 Task: For heading Arial with bold.  font size for heading22,  'Change the font style of data to'Arial Narrow.  and font size to 14,  Change the alignment of both headline & data to Align middle.  In the sheet  Budget Templatebook
Action: Mouse moved to (69, 125)
Screenshot: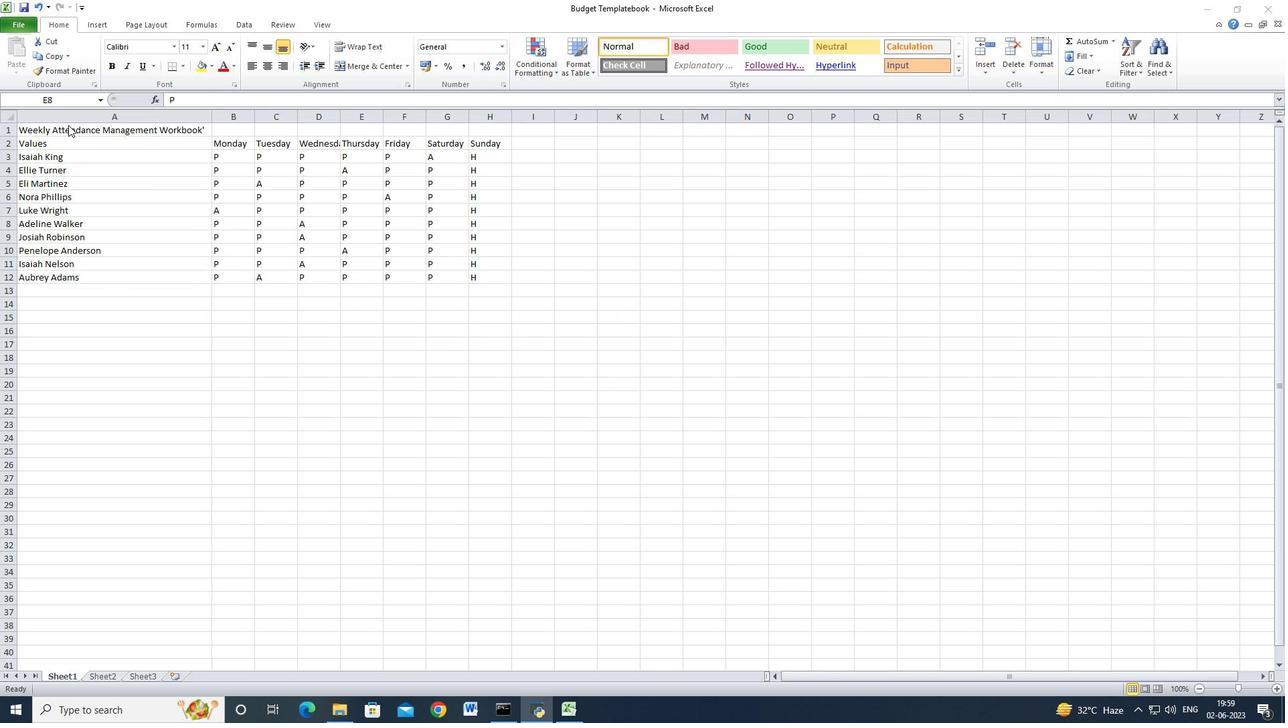 
Action: Mouse pressed left at (69, 125)
Screenshot: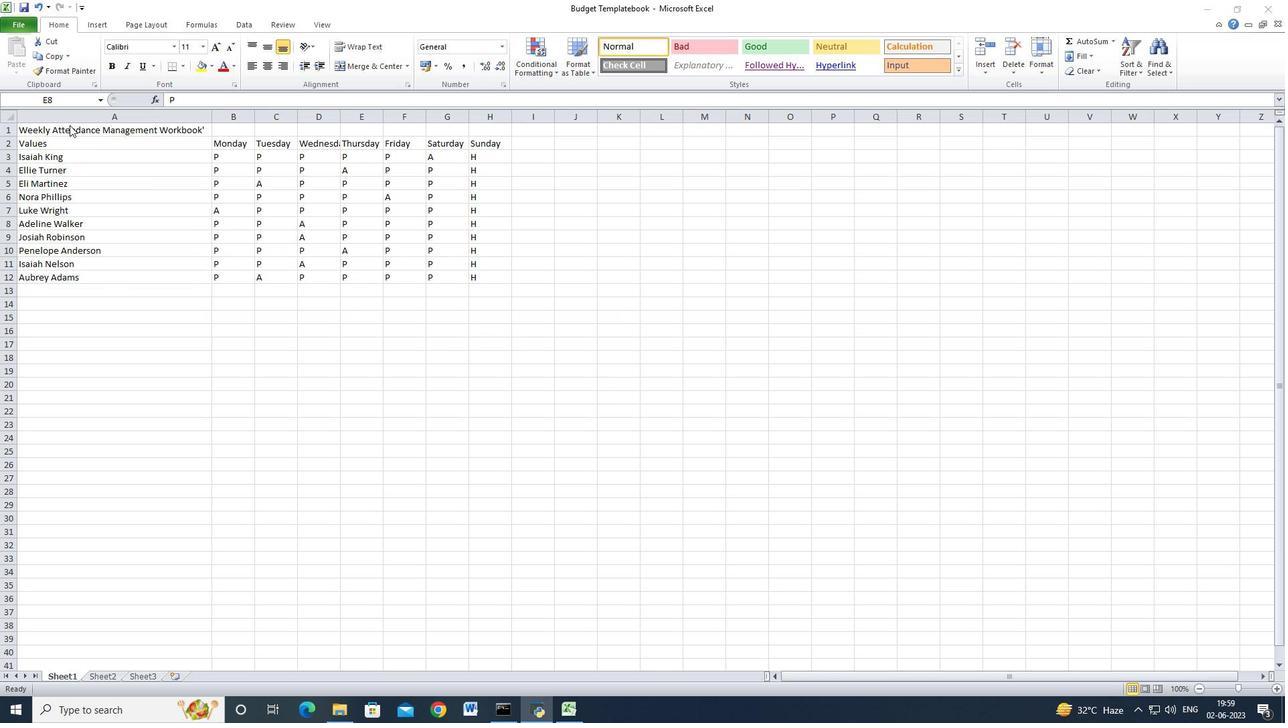 
Action: Mouse moved to (74, 130)
Screenshot: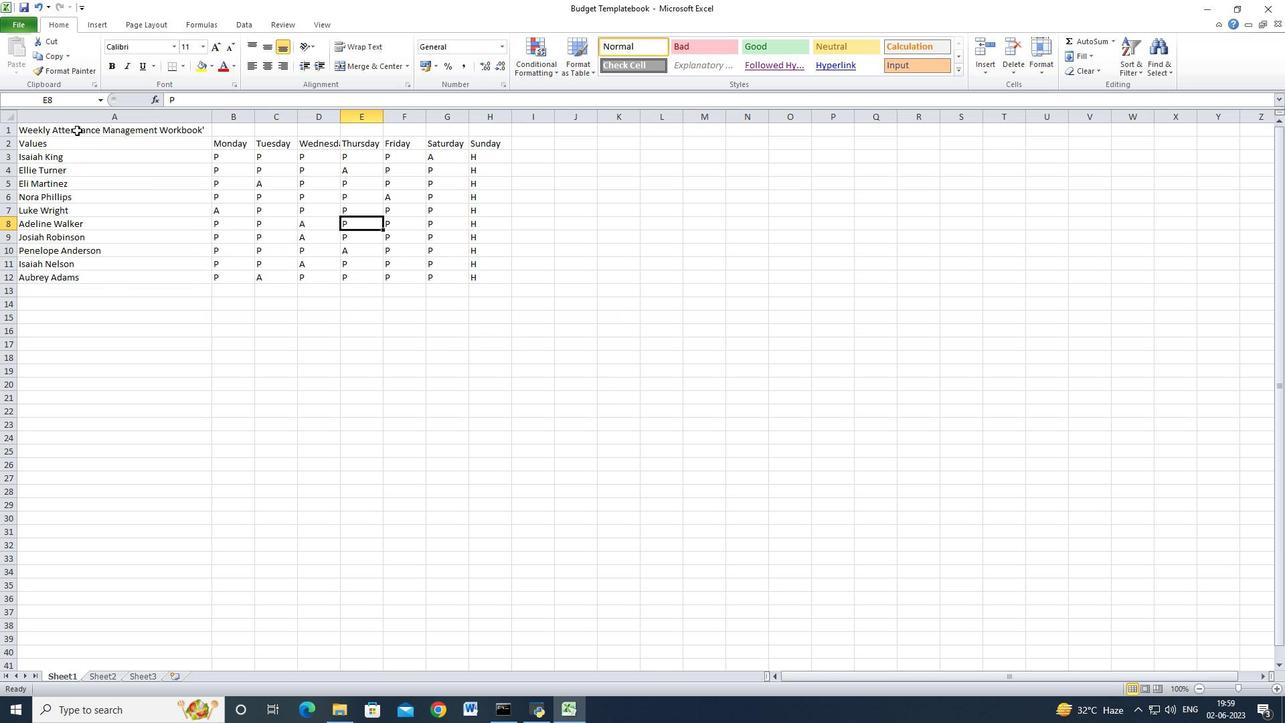 
Action: Mouse pressed left at (74, 130)
Screenshot: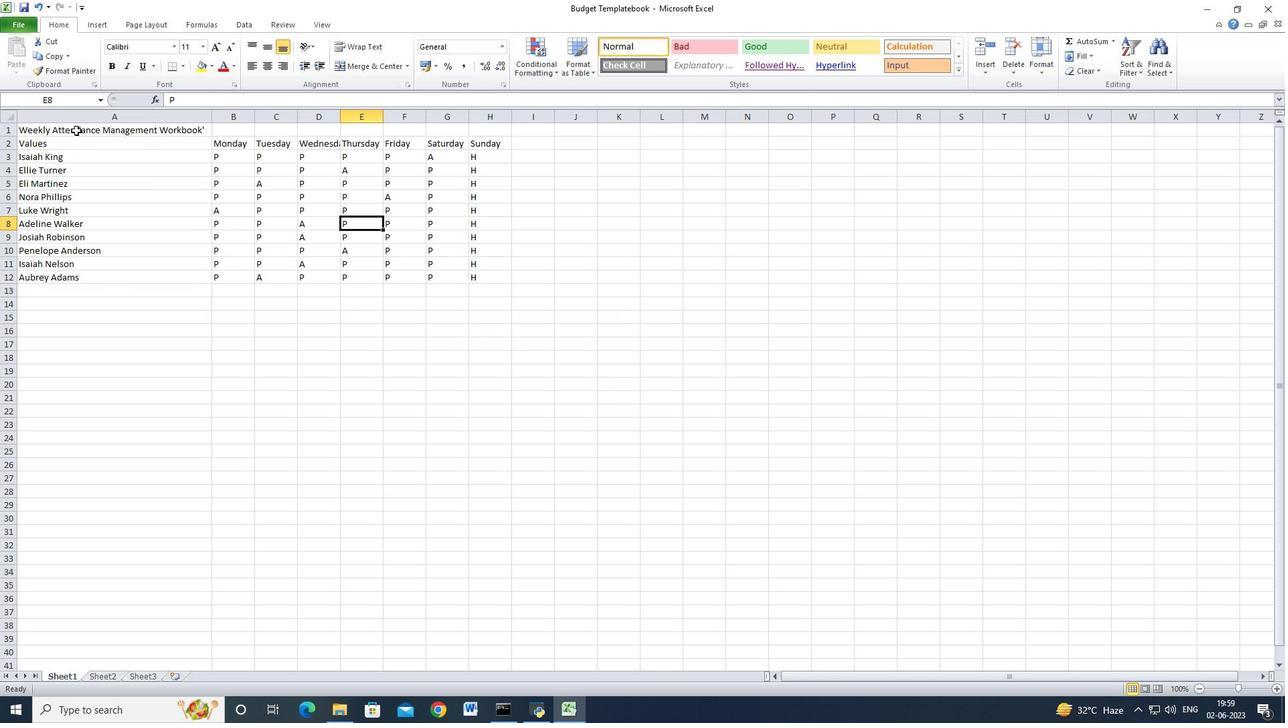 
Action: Mouse moved to (341, 66)
Screenshot: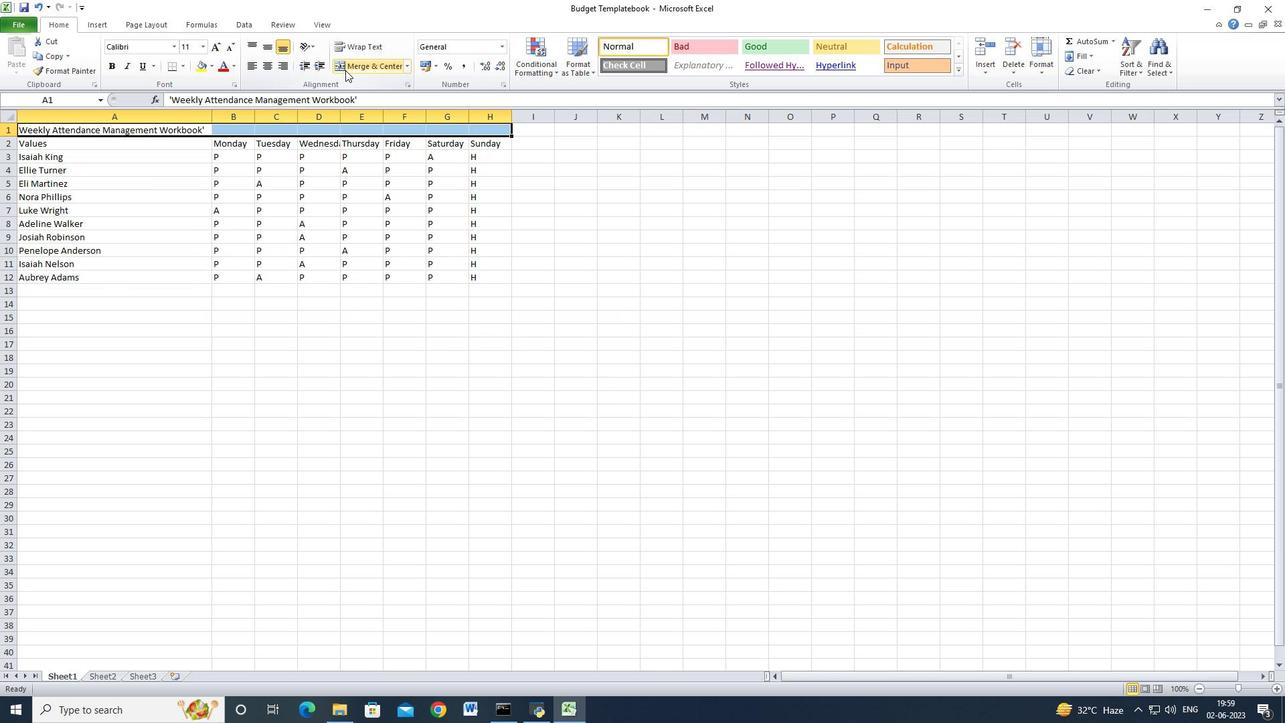 
Action: Mouse pressed left at (341, 66)
Screenshot: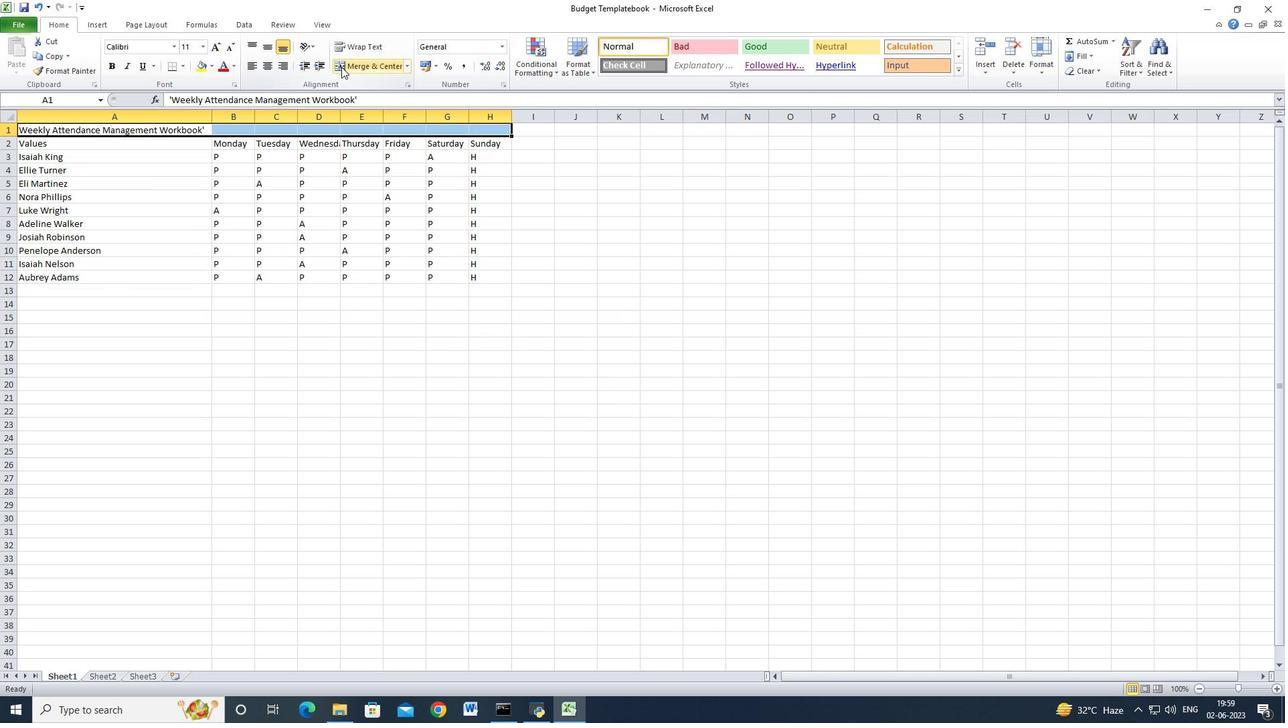 
Action: Mouse moved to (172, 43)
Screenshot: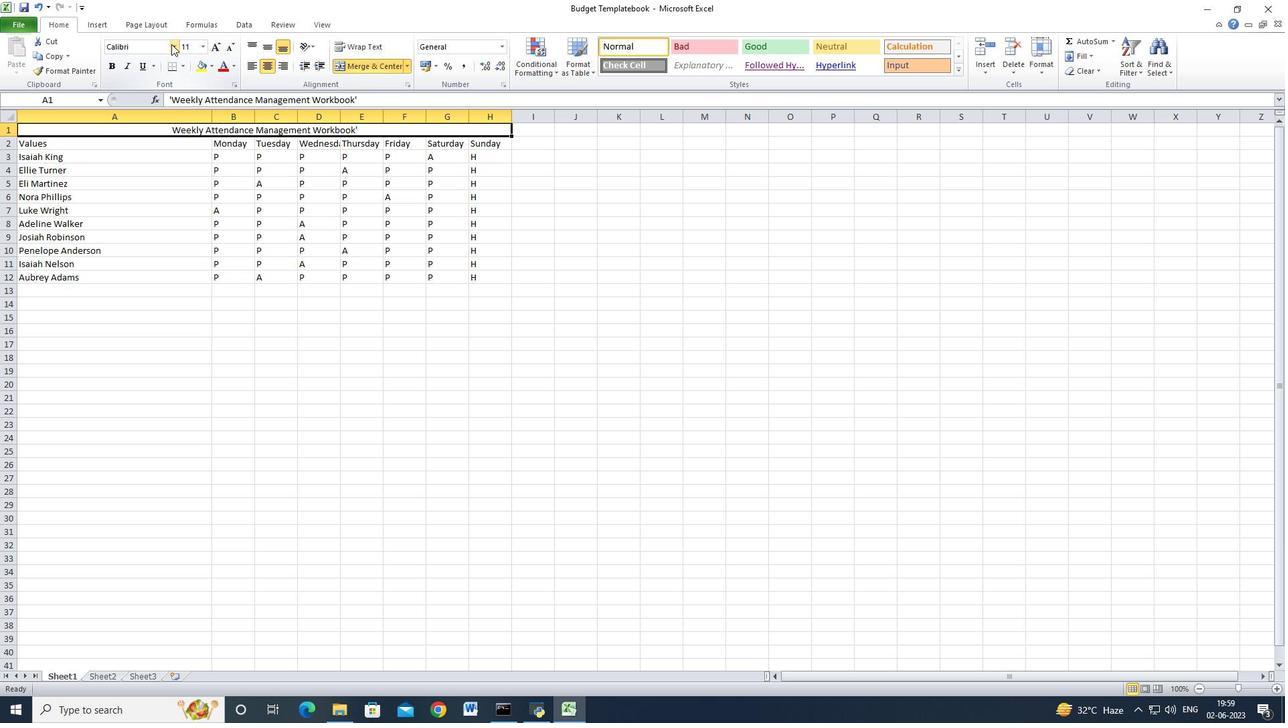 
Action: Mouse pressed left at (172, 43)
Screenshot: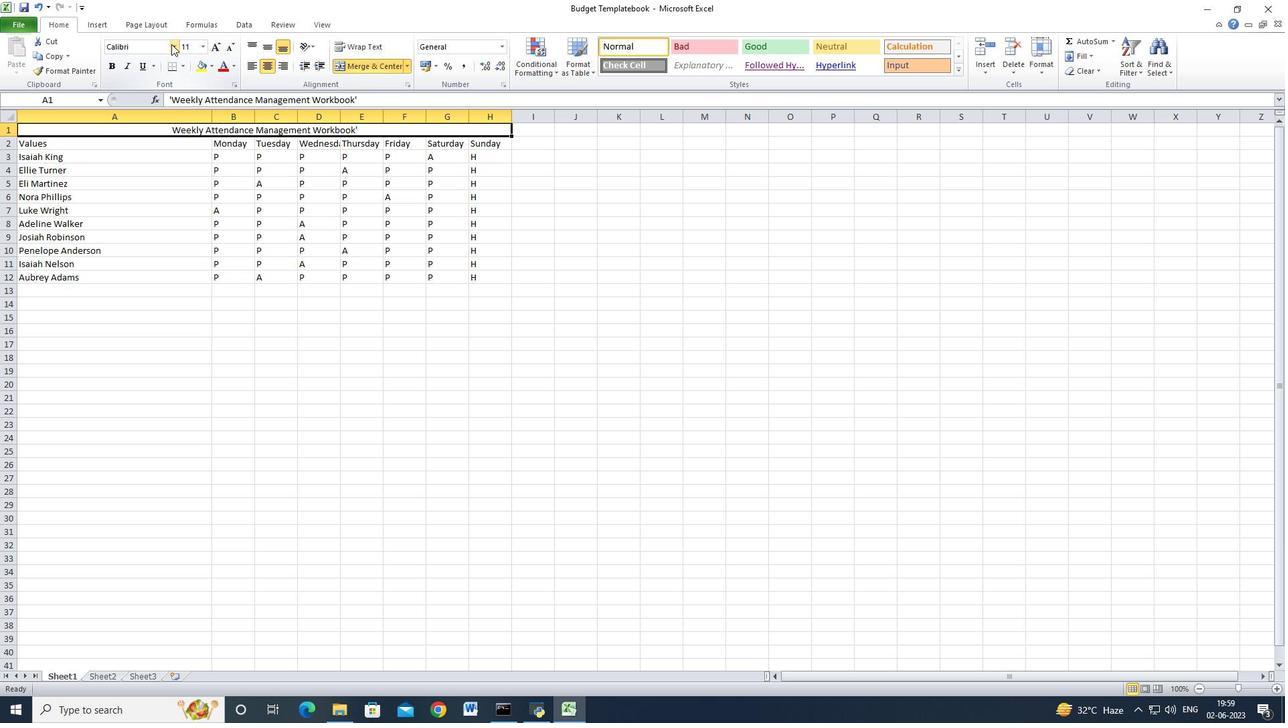 
Action: Mouse moved to (146, 154)
Screenshot: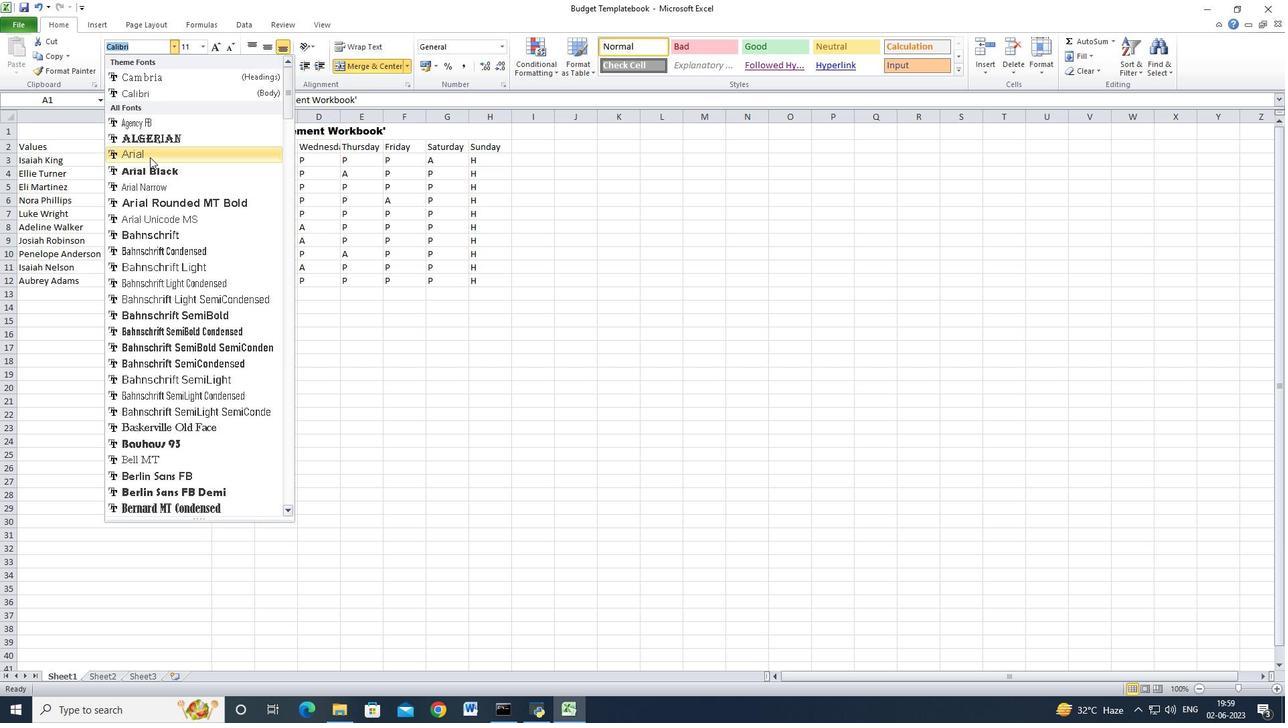 
Action: Mouse pressed left at (146, 154)
Screenshot: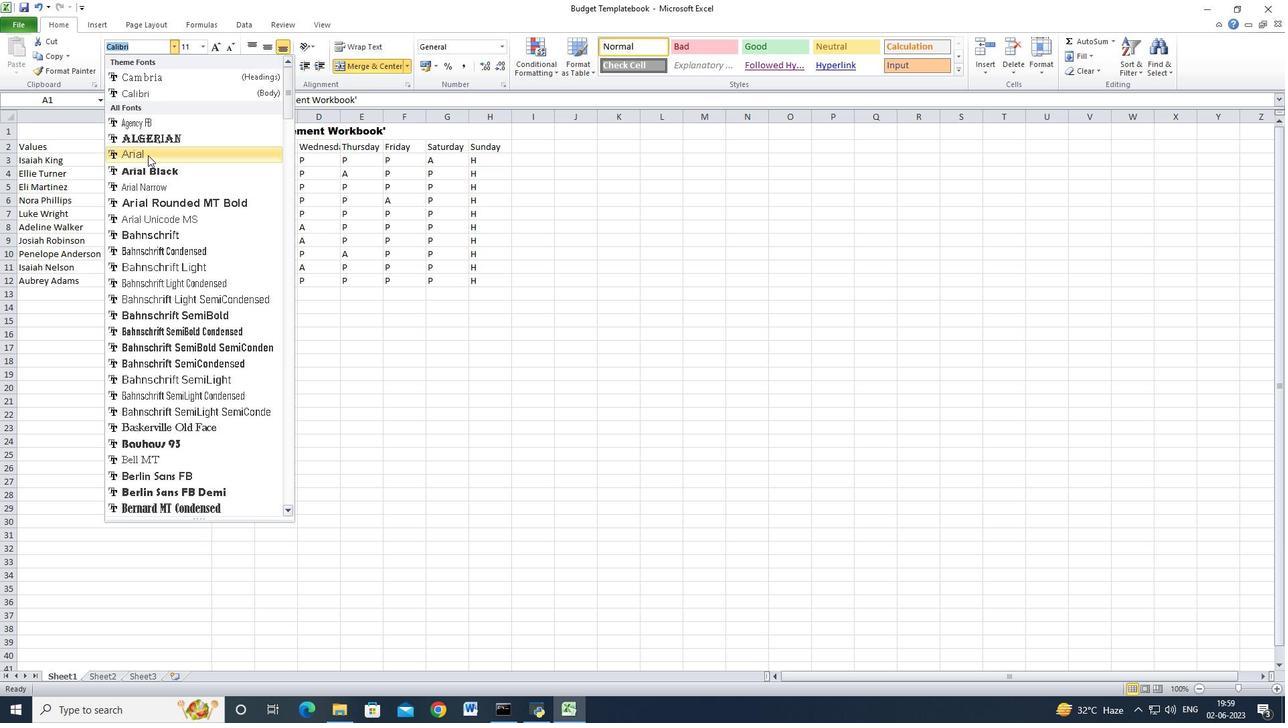 
Action: Mouse moved to (111, 61)
Screenshot: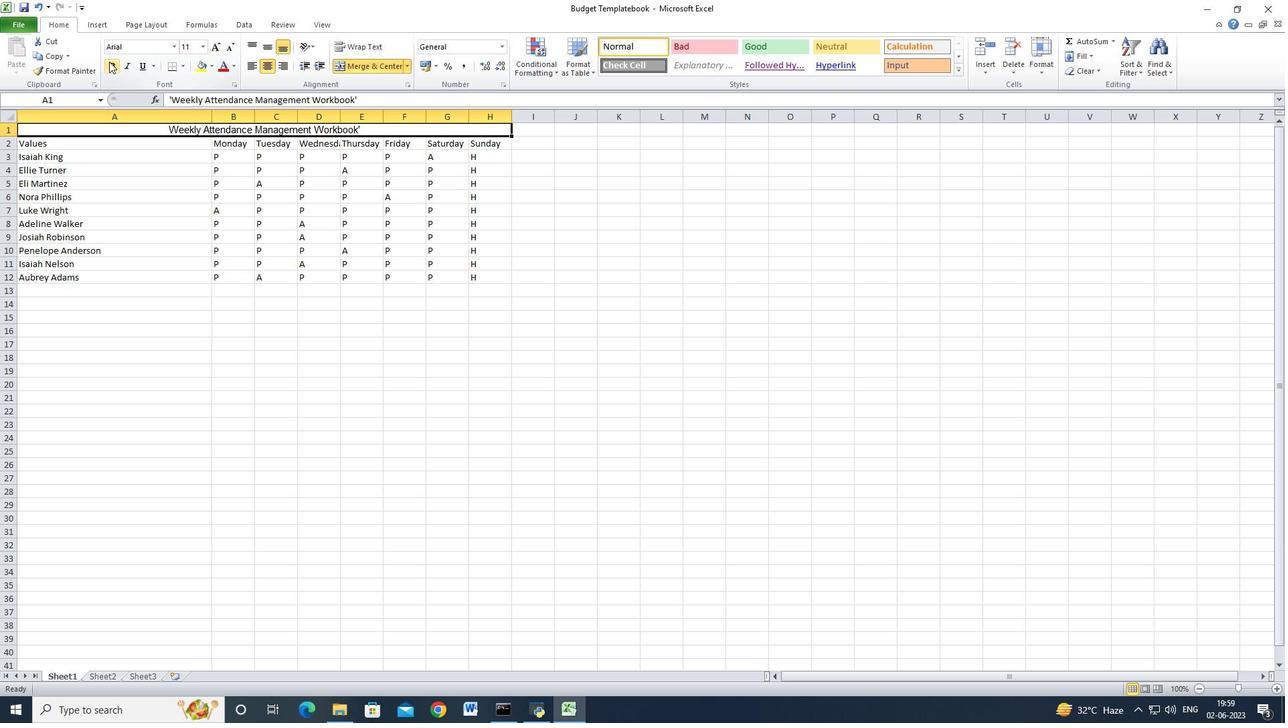 
Action: Mouse pressed left at (111, 61)
Screenshot: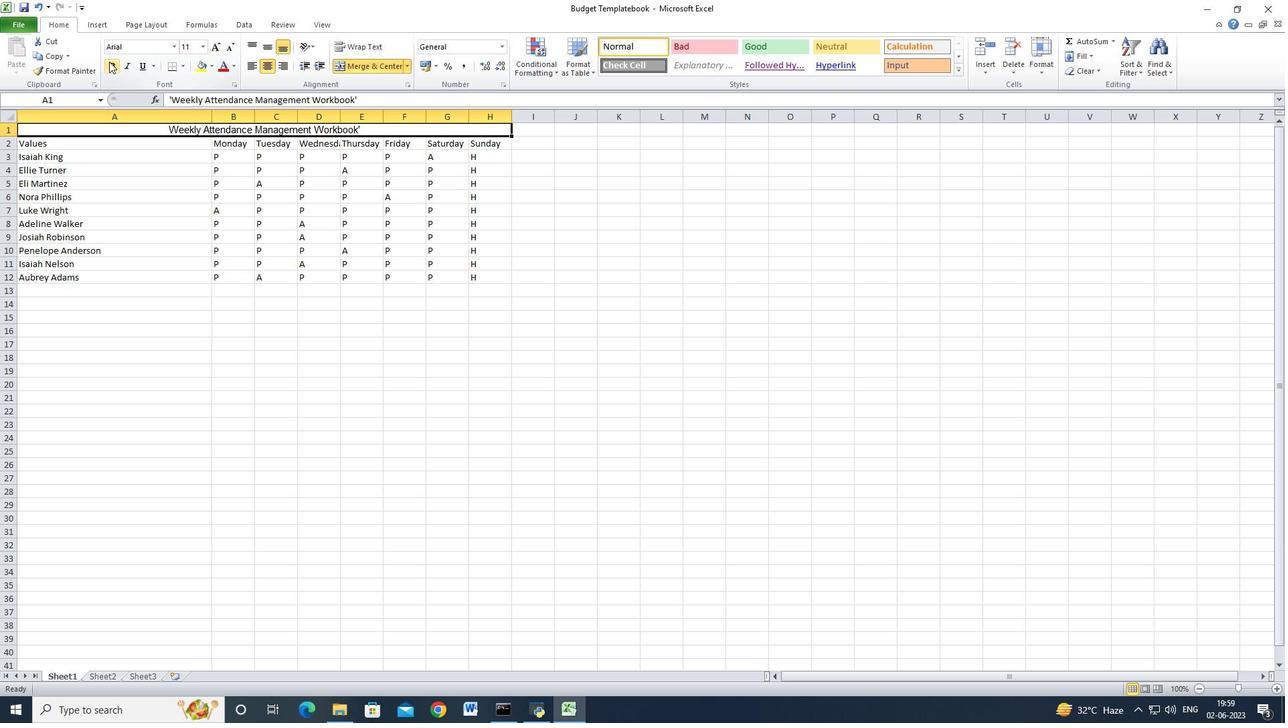 
Action: Mouse moved to (200, 46)
Screenshot: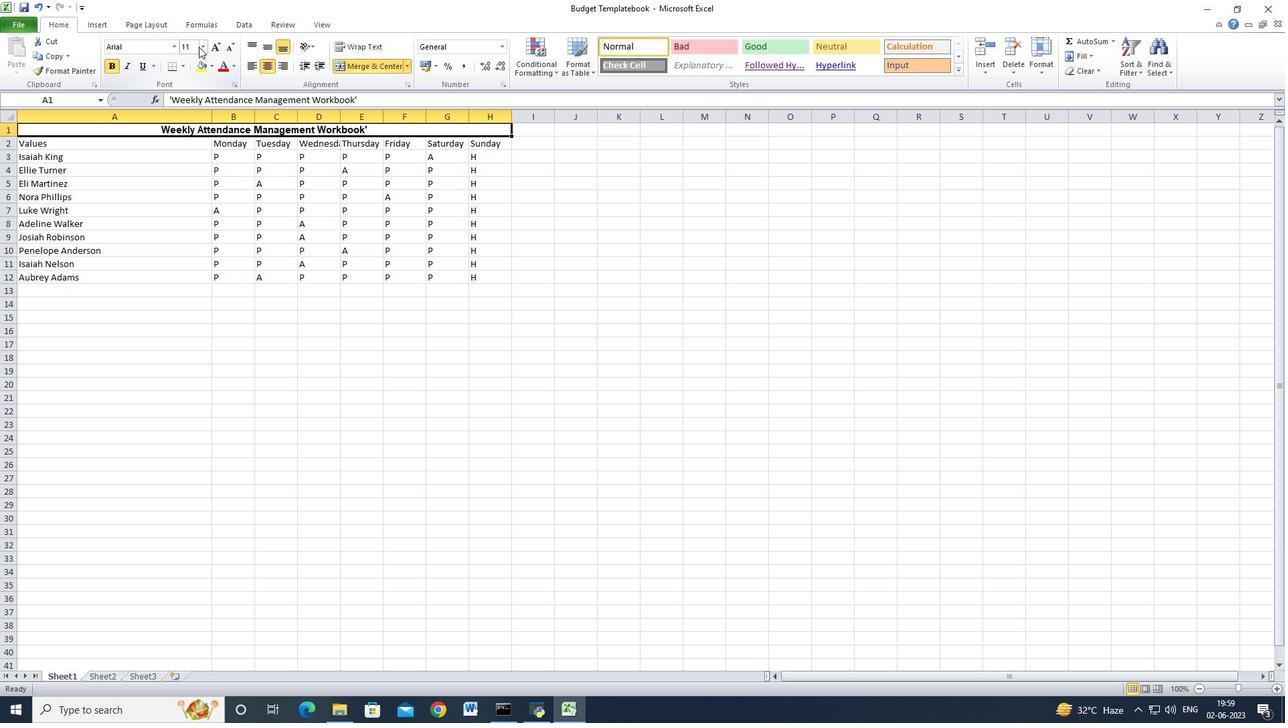 
Action: Mouse pressed left at (200, 46)
Screenshot: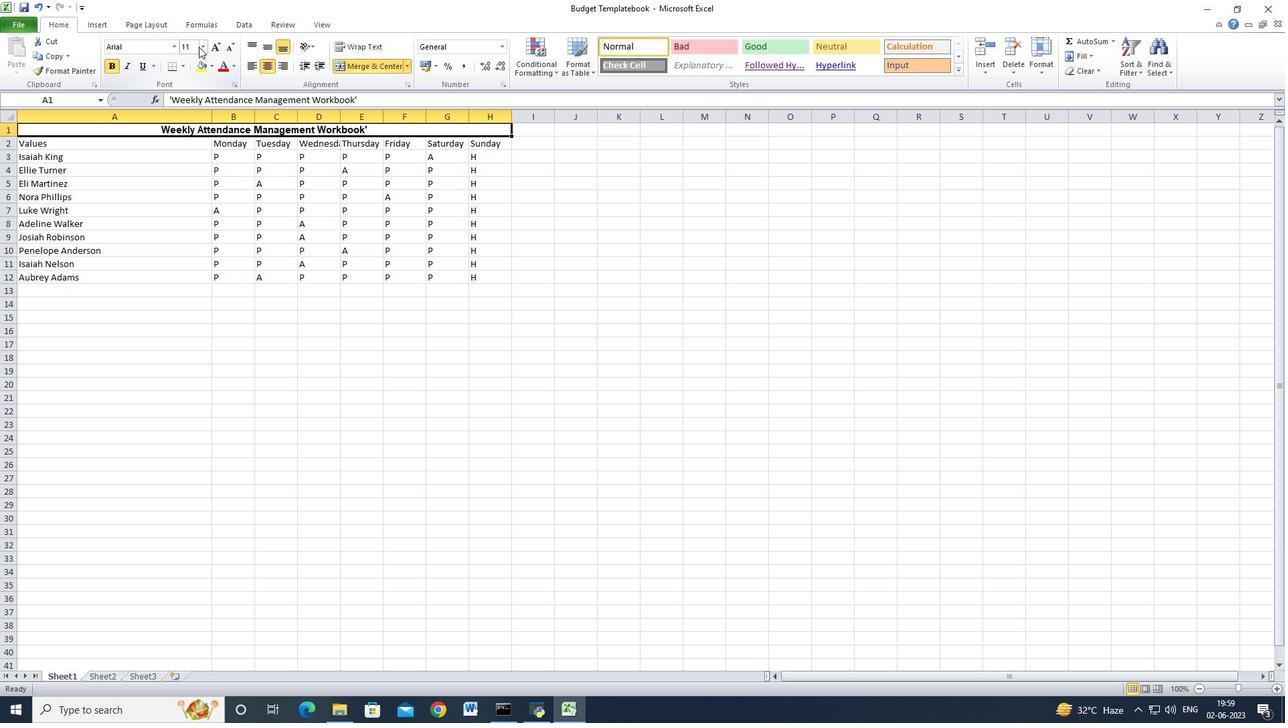 
Action: Mouse moved to (186, 163)
Screenshot: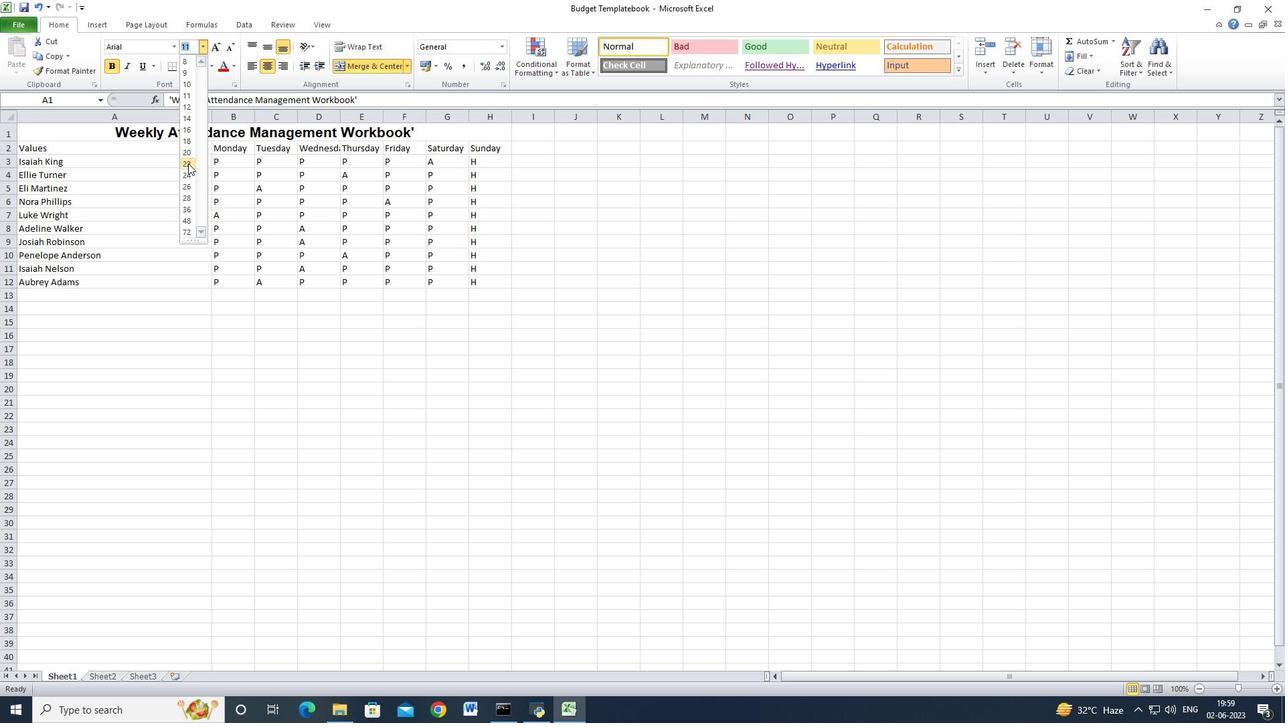 
Action: Mouse pressed left at (186, 163)
Screenshot: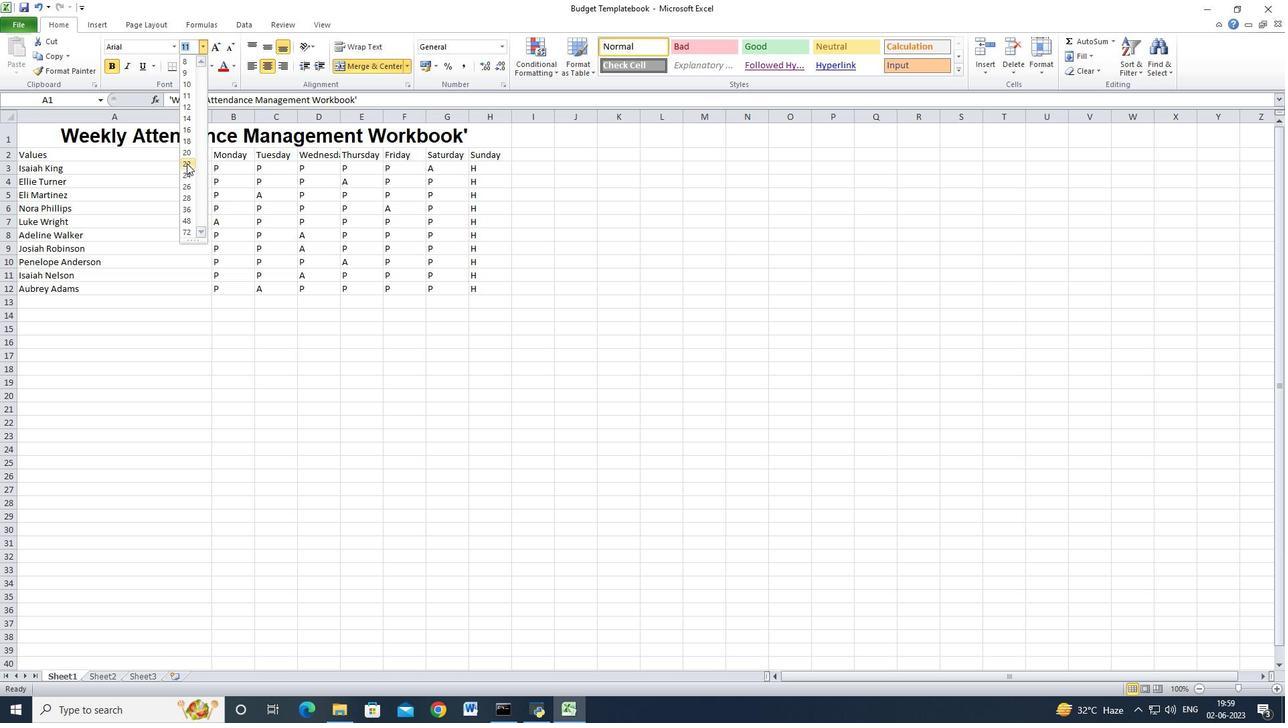 
Action: Mouse moved to (85, 157)
Screenshot: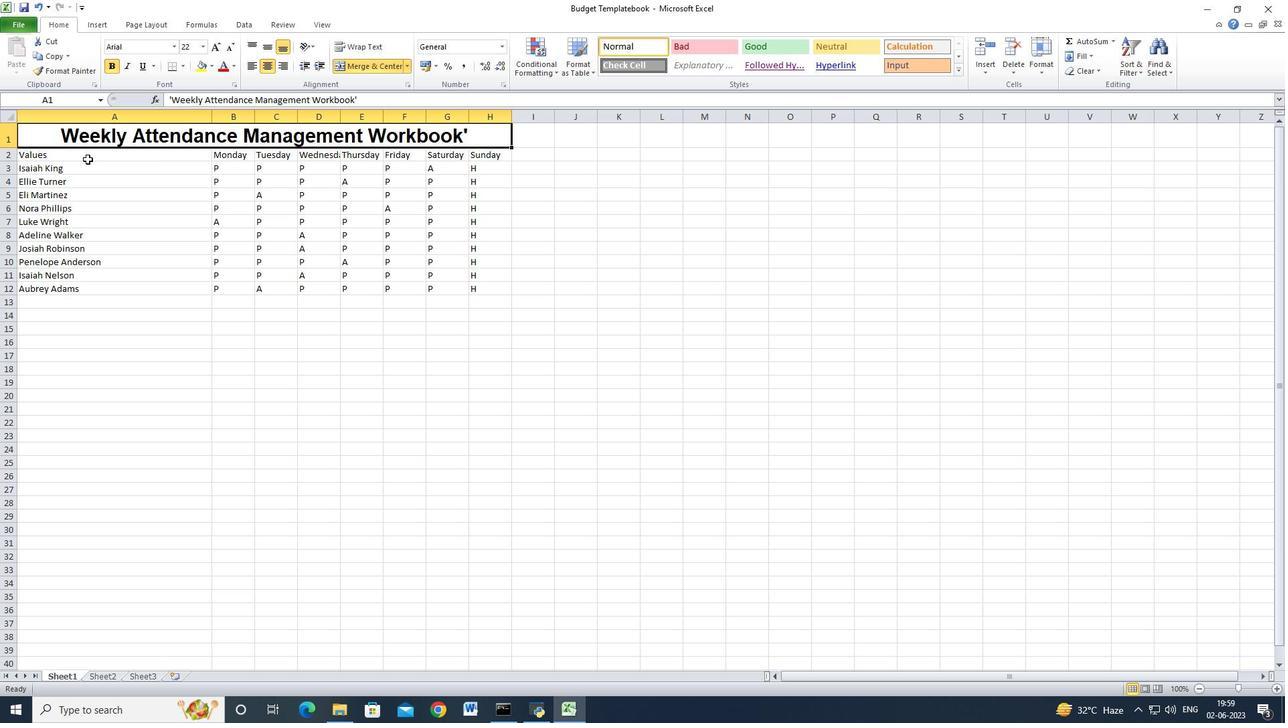 
Action: Mouse pressed left at (85, 157)
Screenshot: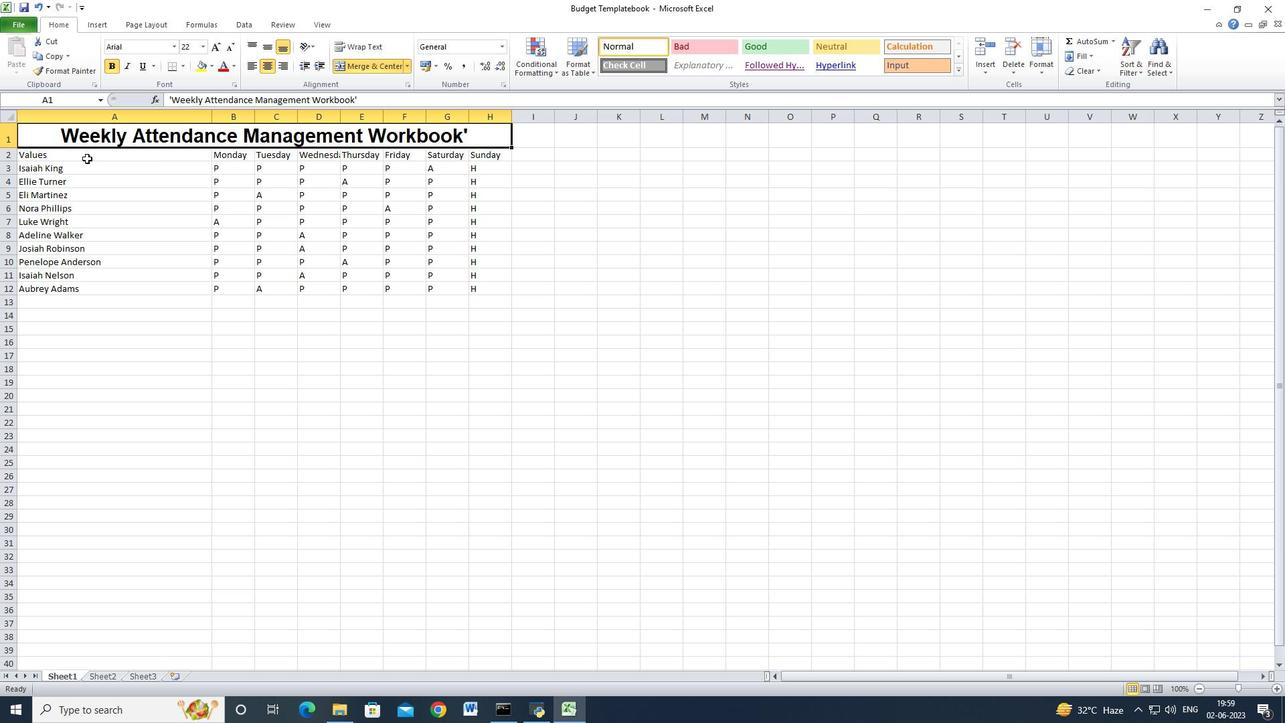 
Action: Mouse moved to (175, 46)
Screenshot: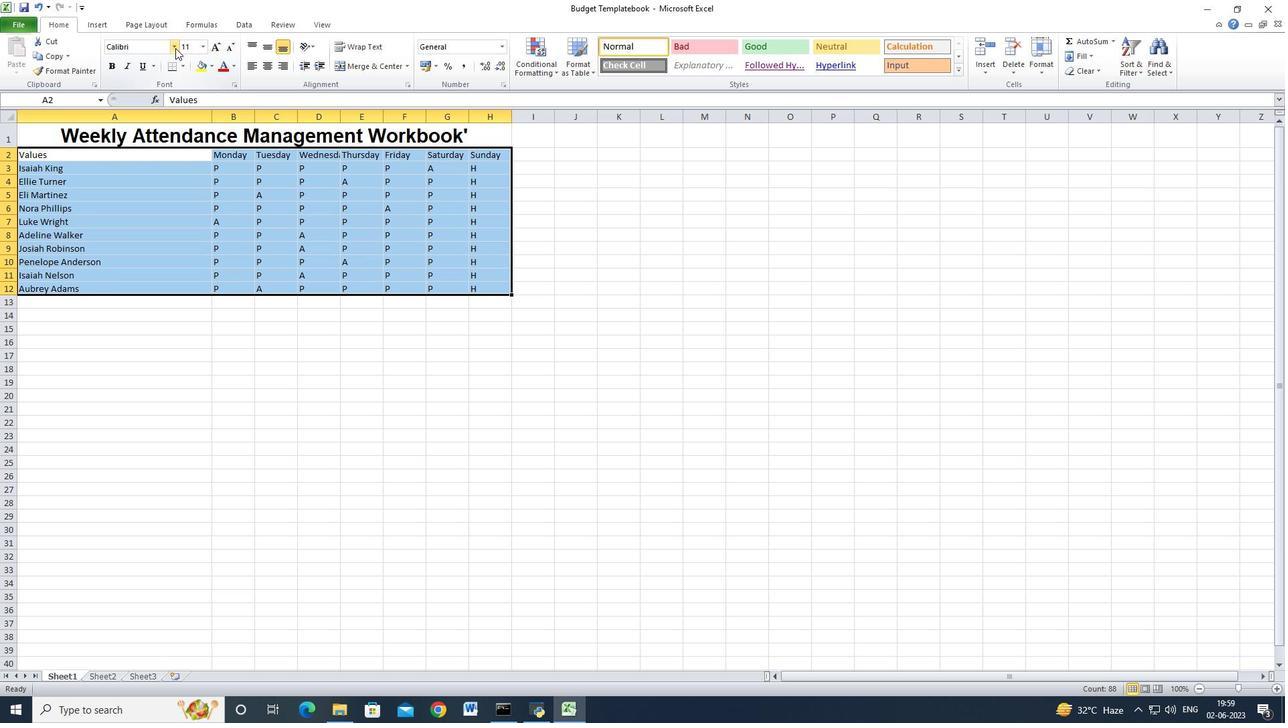 
Action: Mouse pressed left at (175, 46)
Screenshot: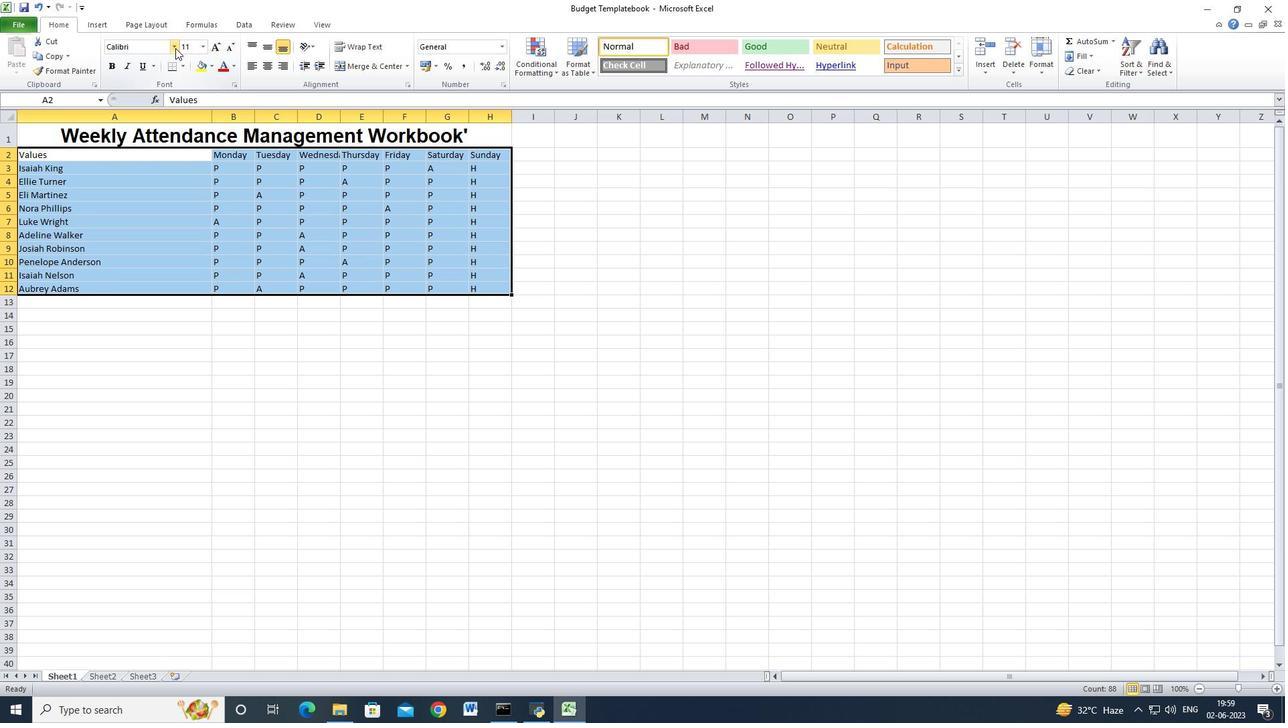 
Action: Mouse moved to (160, 184)
Screenshot: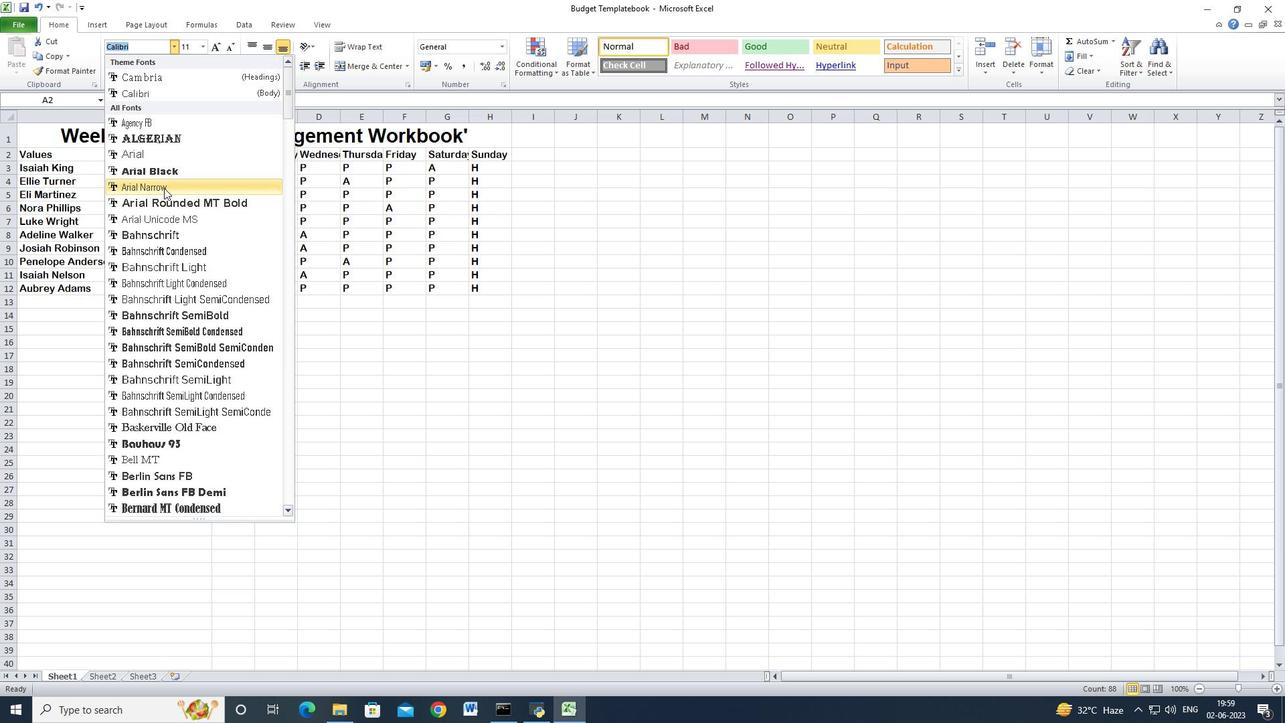 
Action: Mouse pressed left at (160, 184)
Screenshot: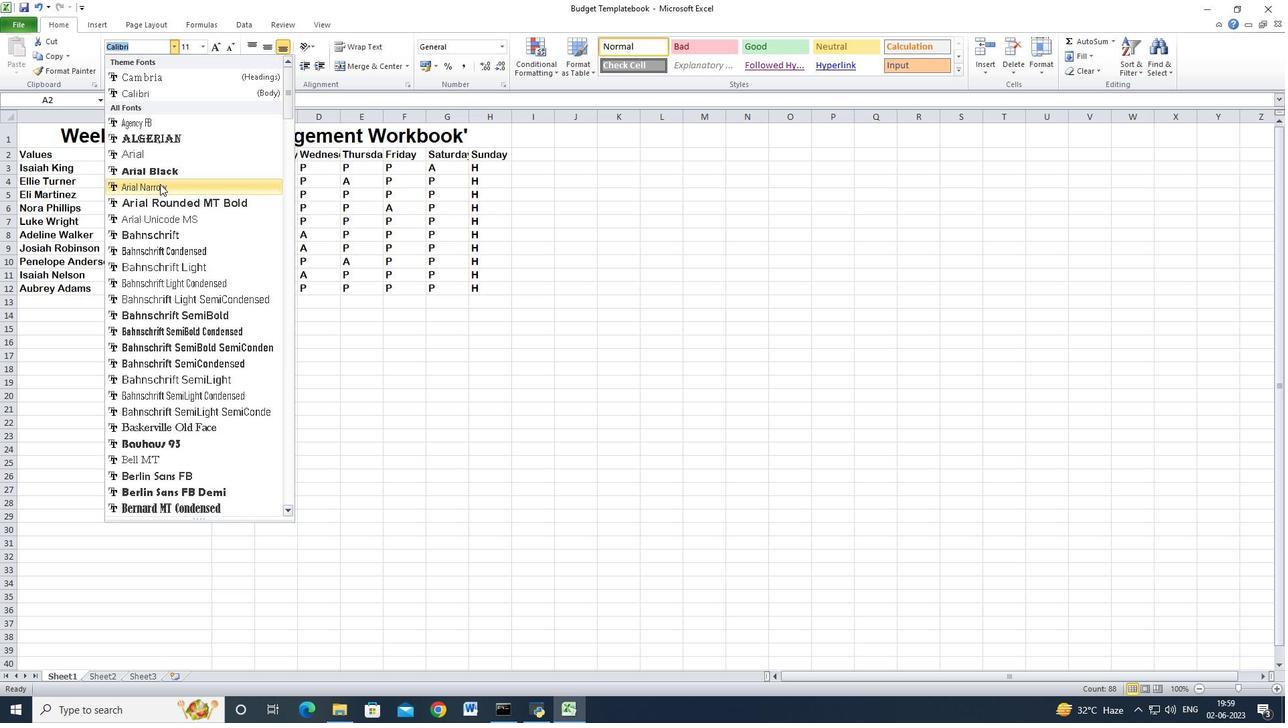 
Action: Mouse moved to (204, 48)
Screenshot: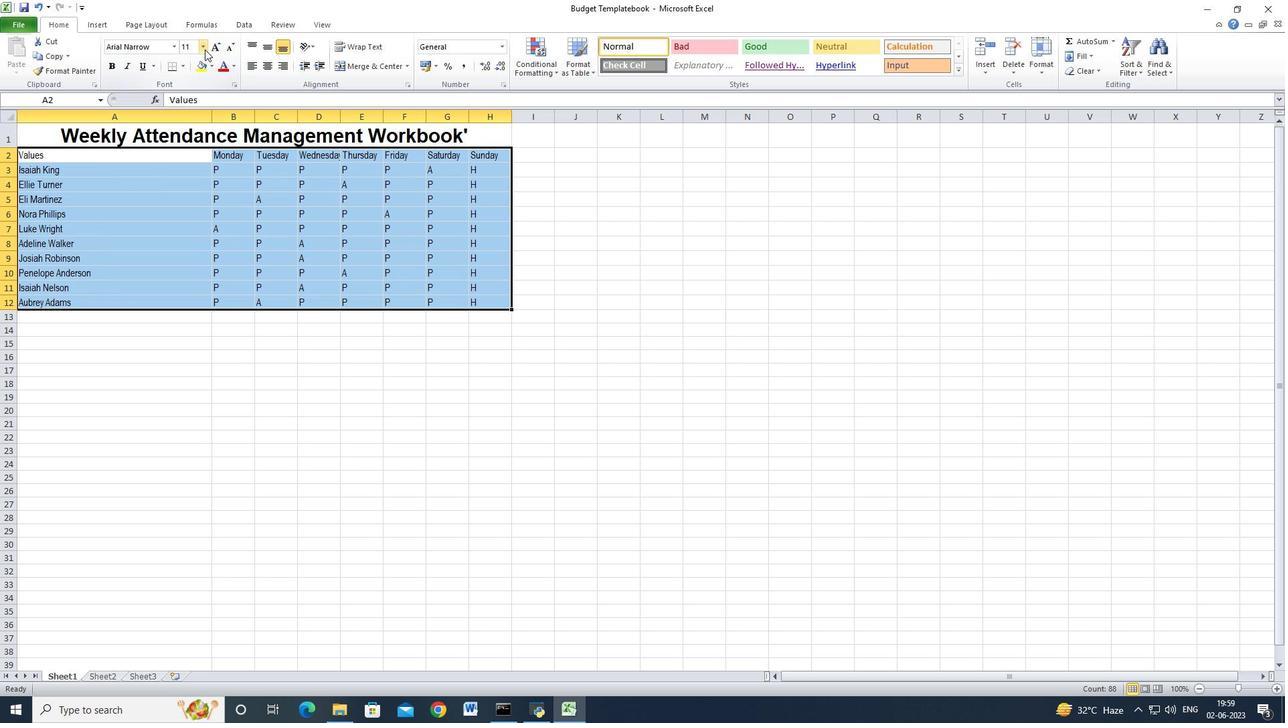 
Action: Mouse pressed left at (204, 48)
Screenshot: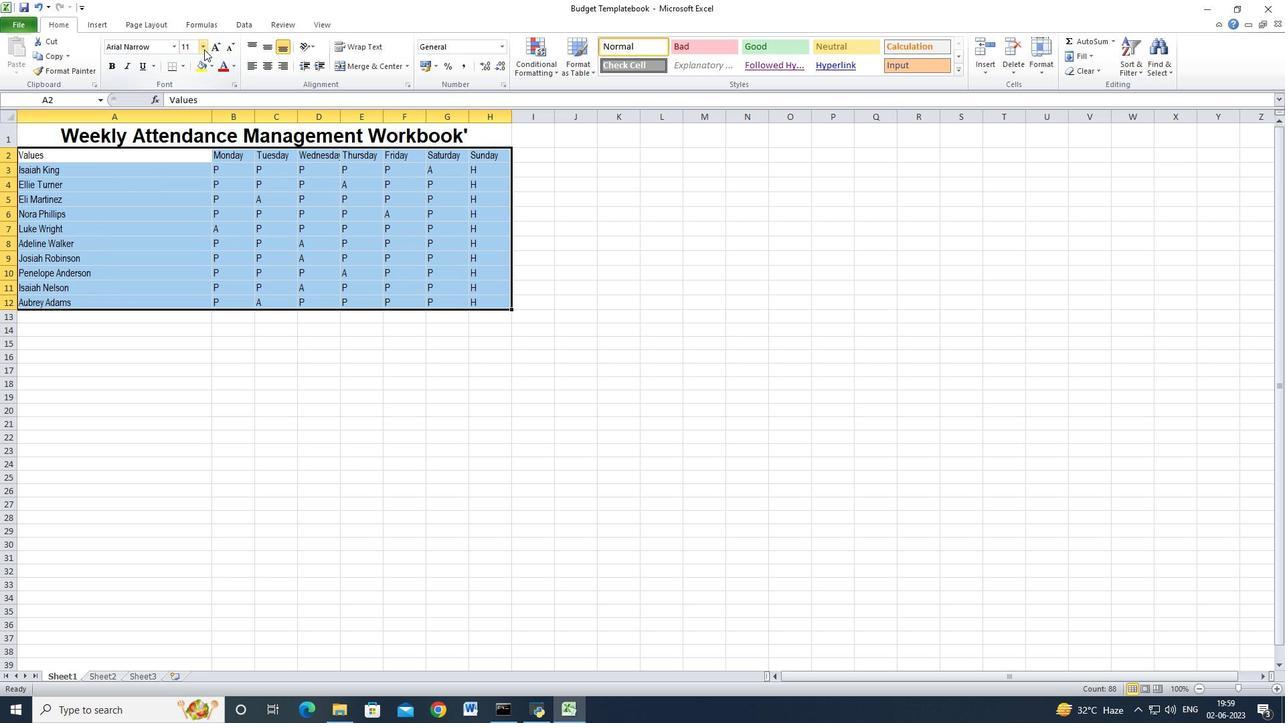 
Action: Mouse moved to (189, 115)
Screenshot: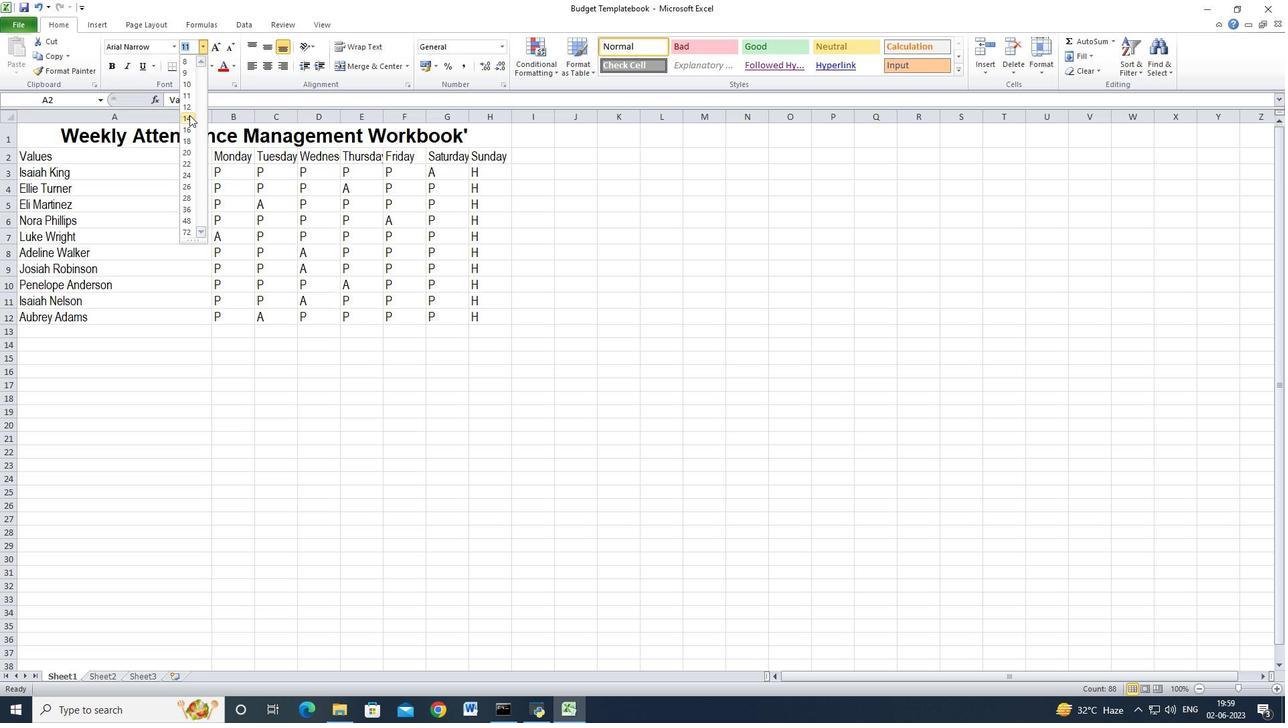 
Action: Mouse pressed left at (189, 115)
Screenshot: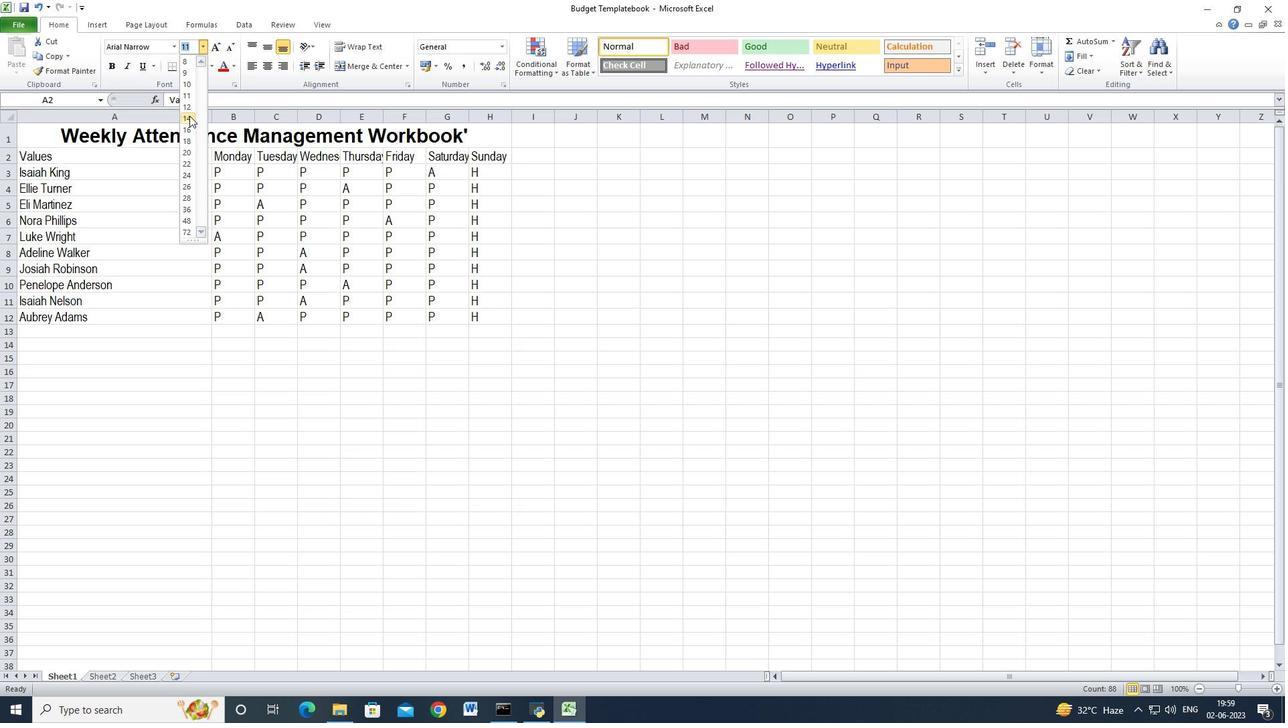 
Action: Mouse moved to (204, 201)
Screenshot: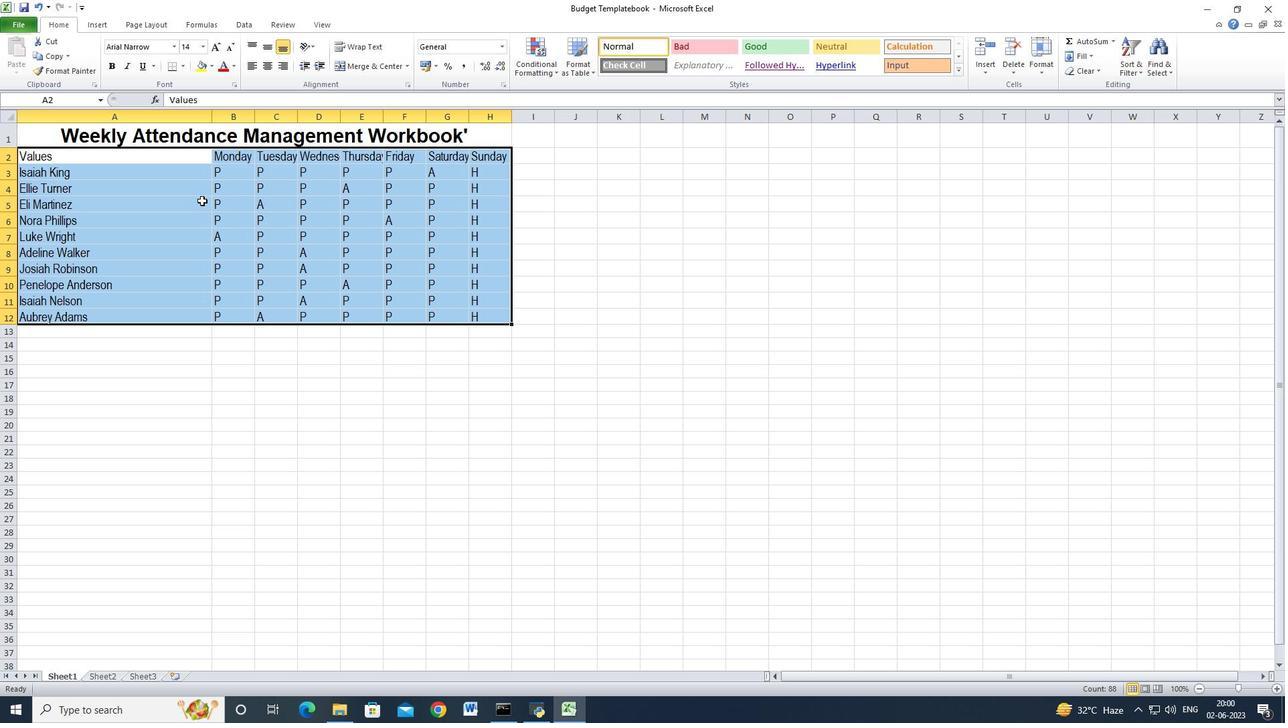 
Action: Mouse pressed left at (204, 201)
Screenshot: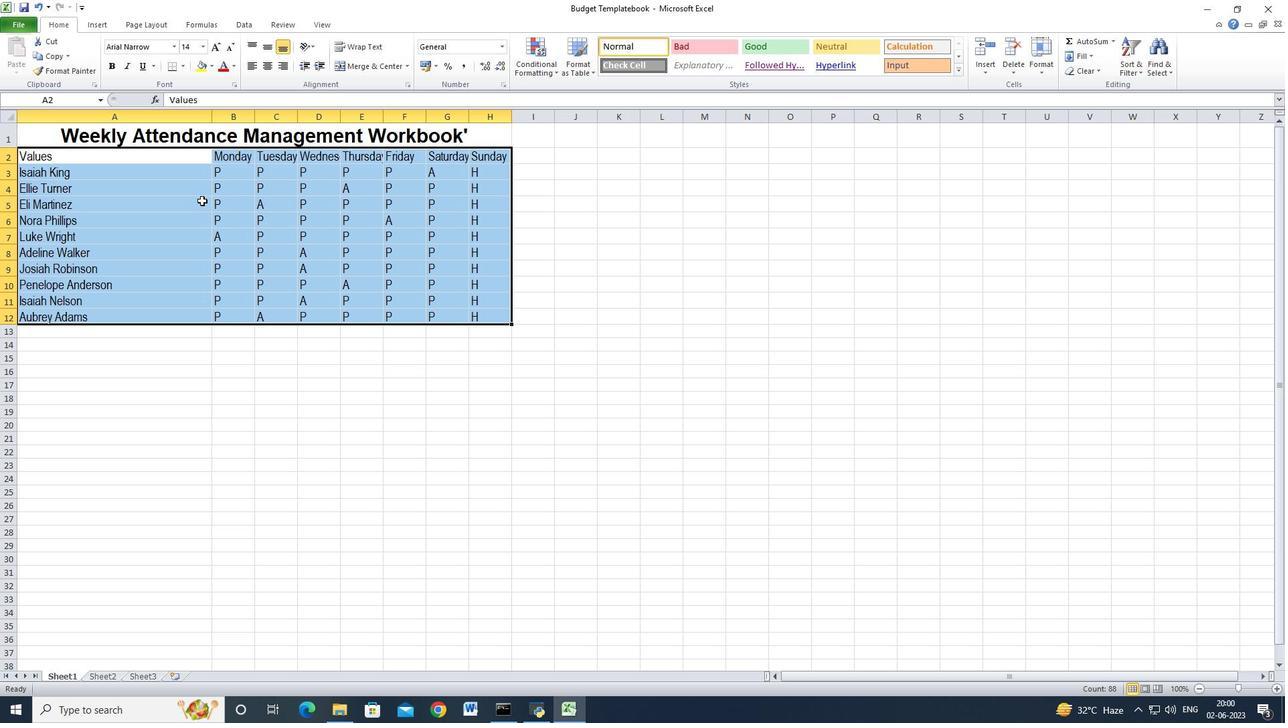 
Action: Mouse moved to (39, 138)
Screenshot: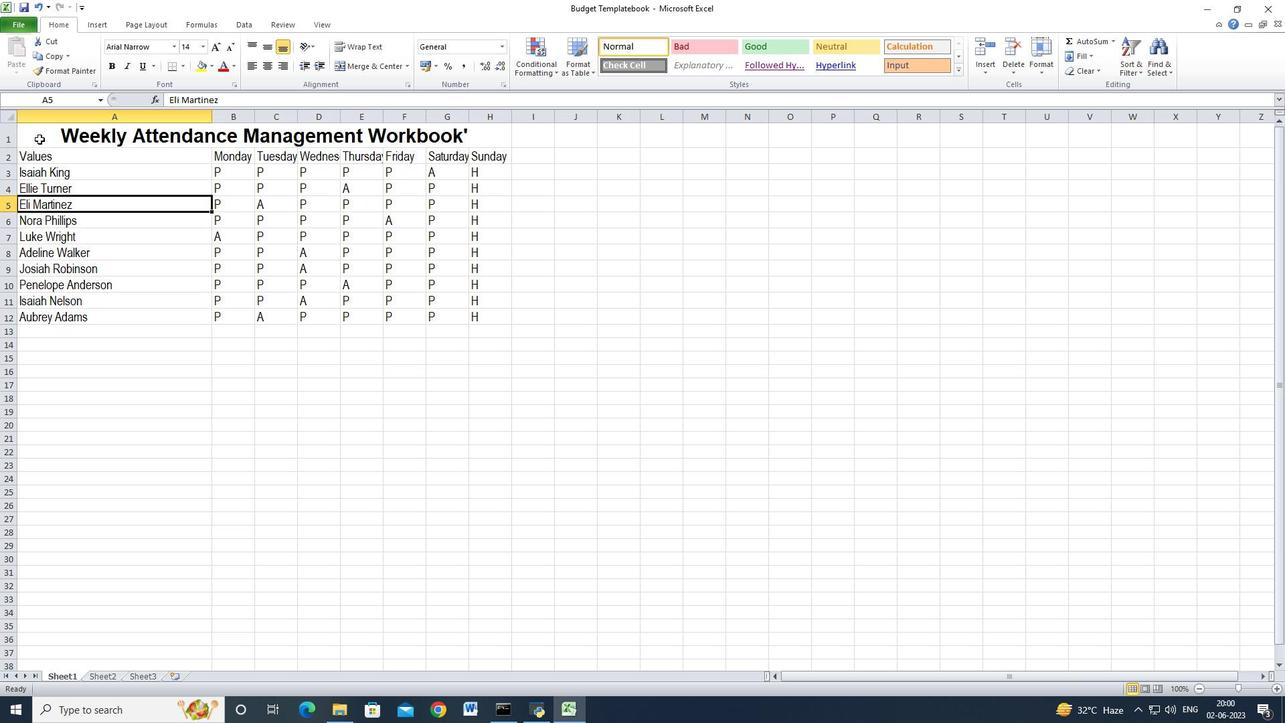 
Action: Mouse pressed left at (39, 138)
Screenshot: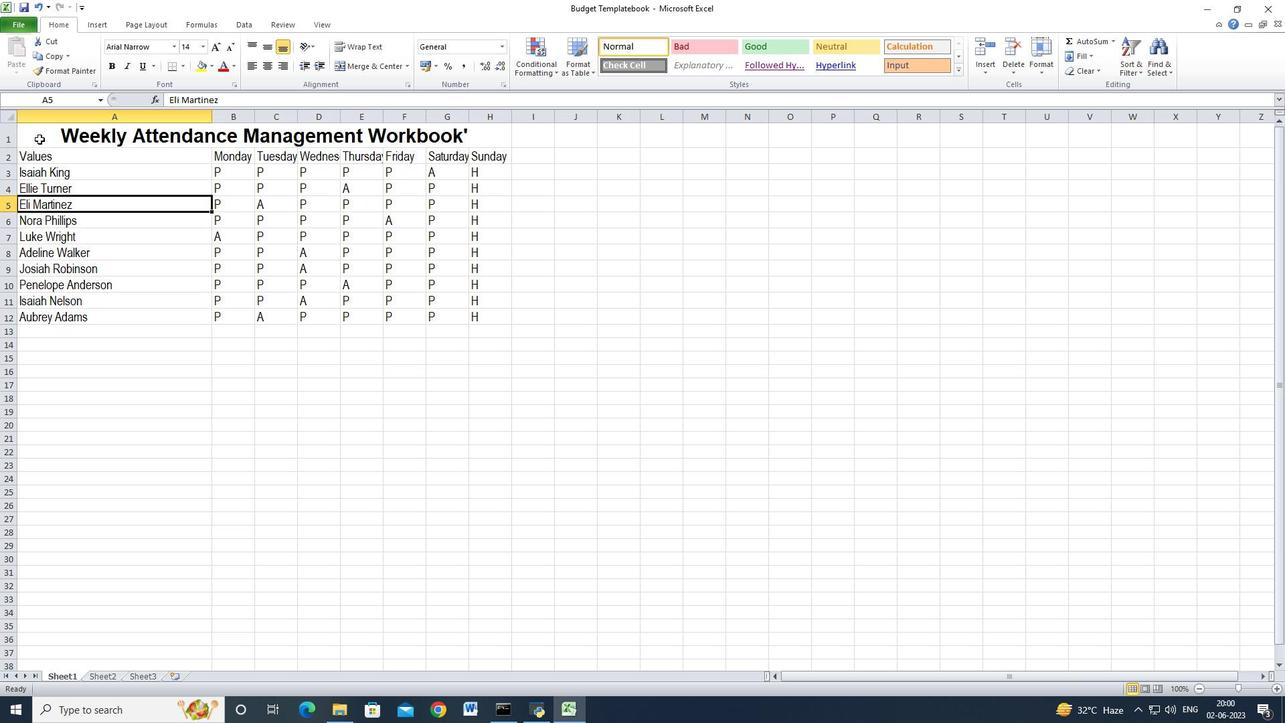 
Action: Mouse moved to (265, 49)
Screenshot: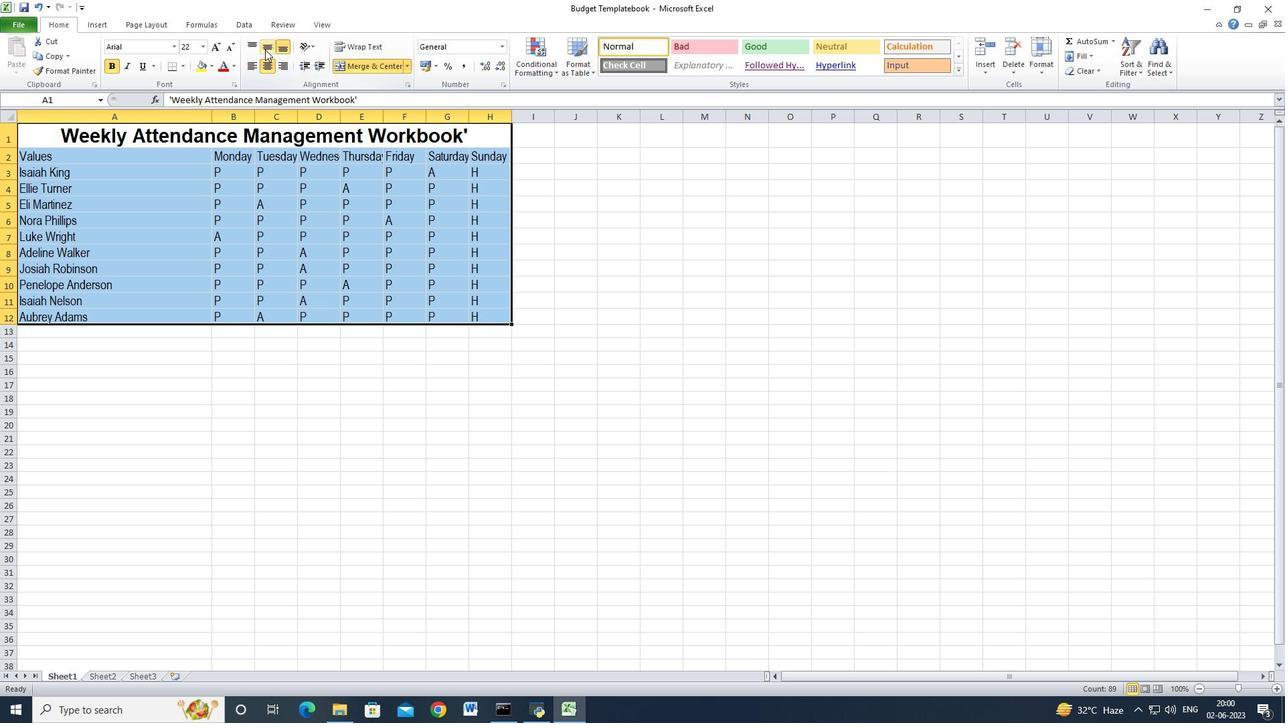 
Action: Mouse pressed left at (265, 49)
Screenshot: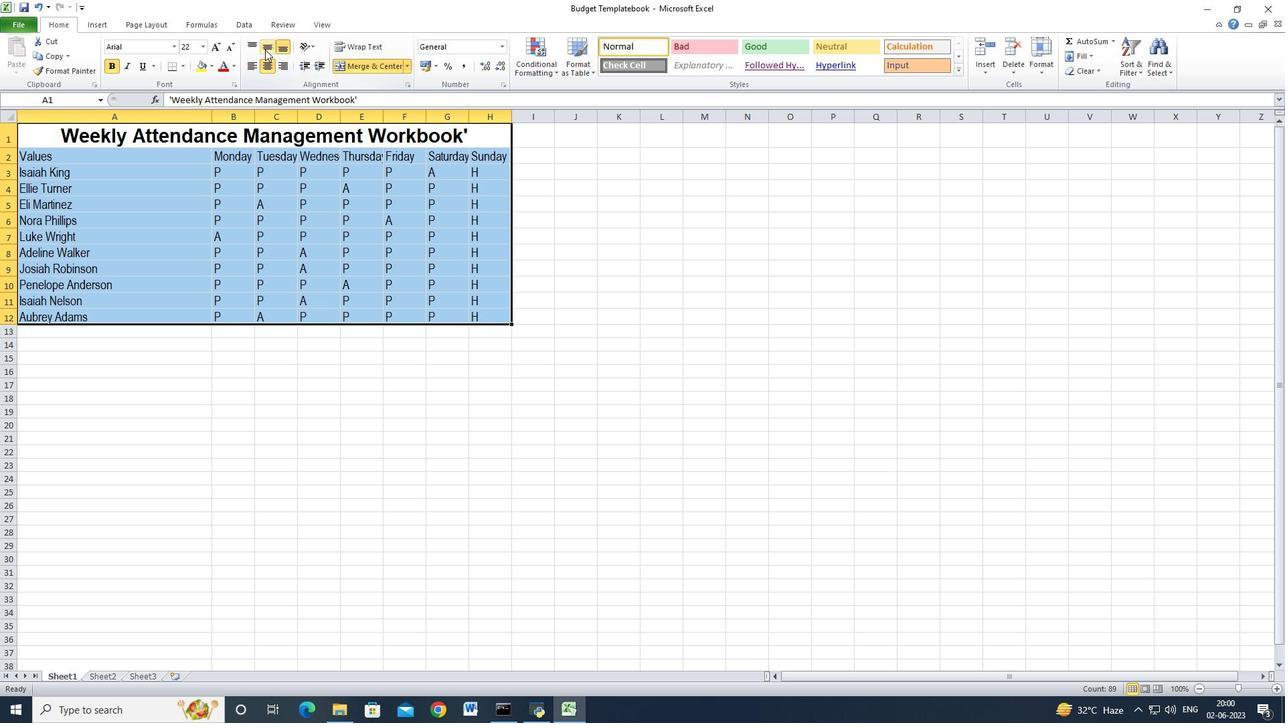 
Action: Mouse moved to (302, 404)
Screenshot: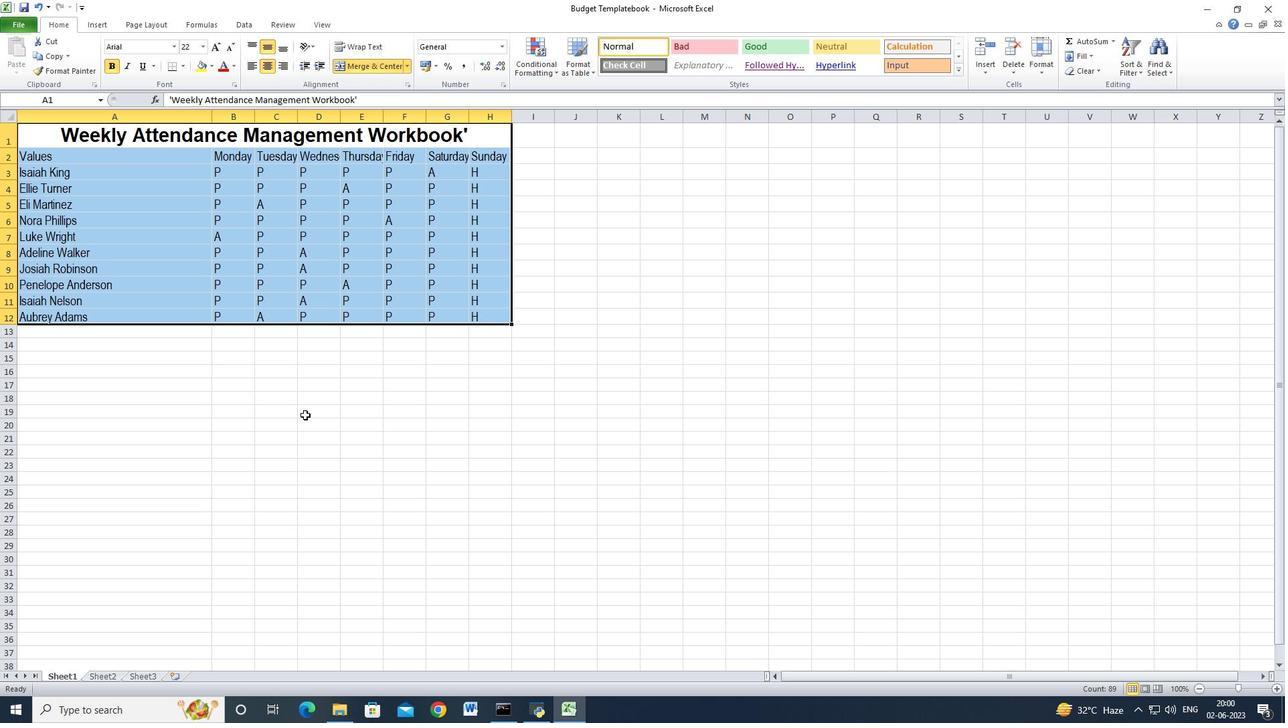 
Action: Mouse pressed left at (302, 404)
Screenshot: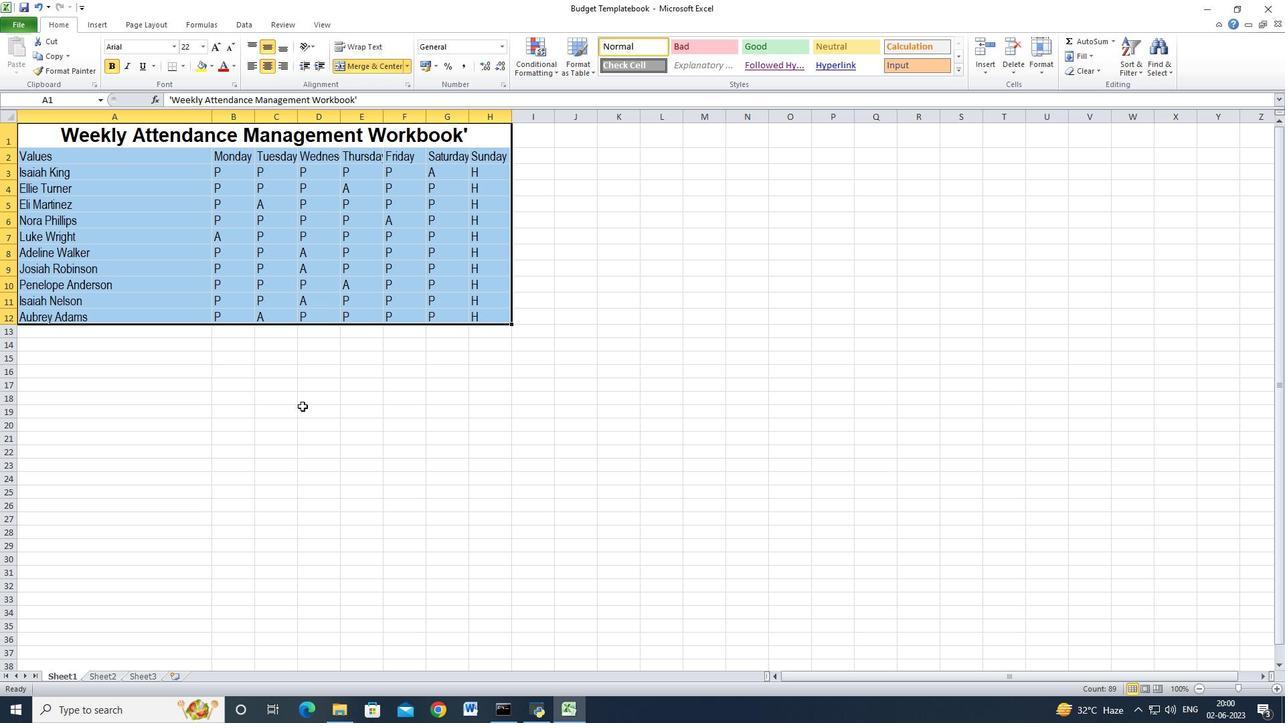 
Action: Mouse moved to (354, 267)
Screenshot: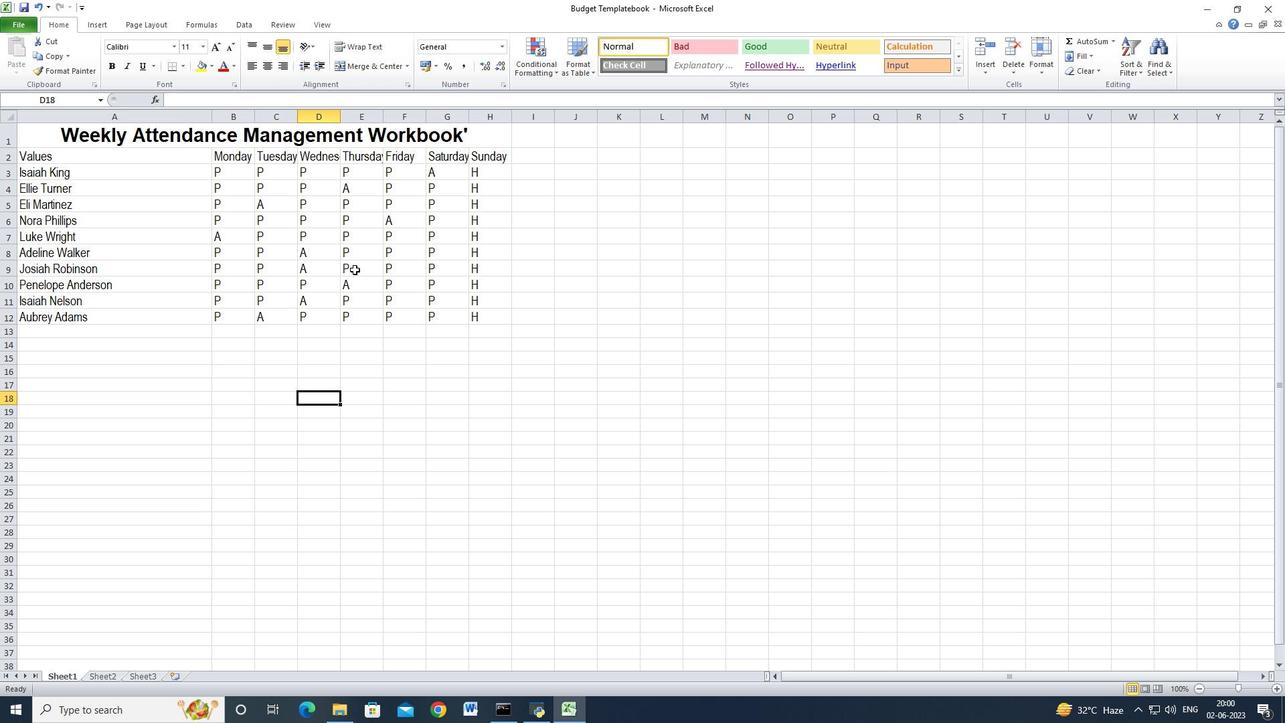 
Action: Mouse pressed left at (354, 267)
Screenshot: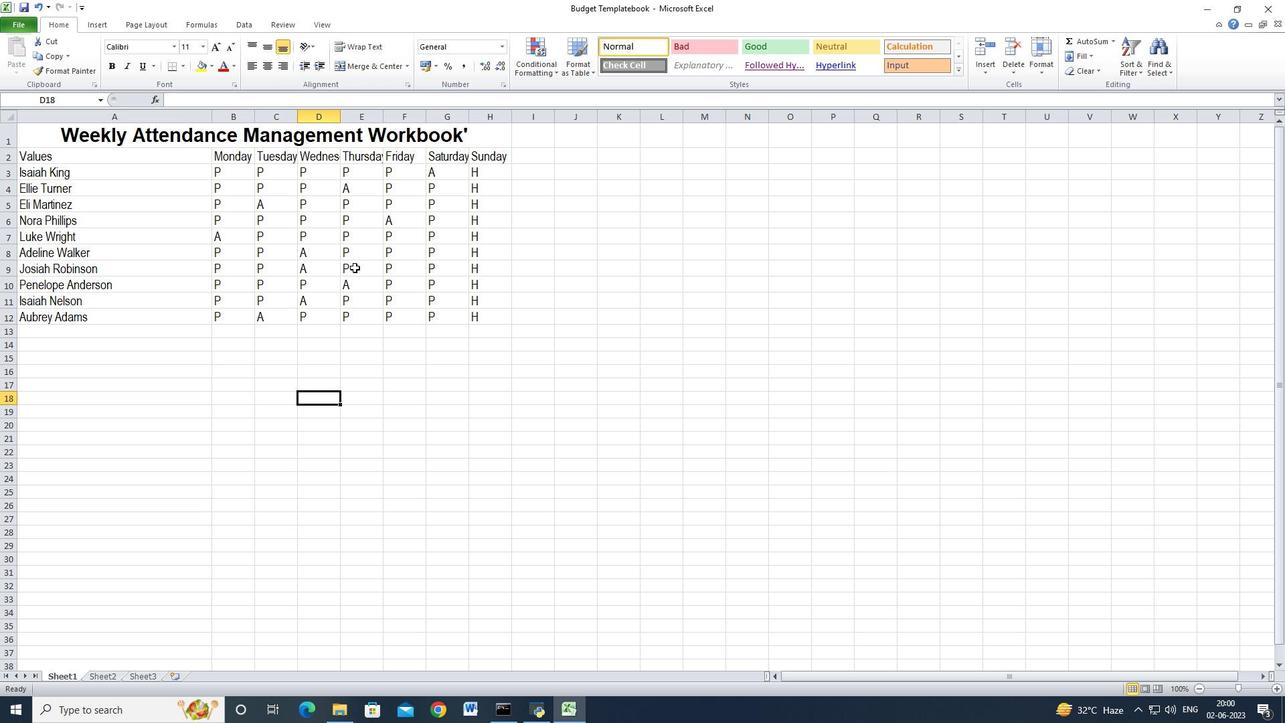 
Action: Mouse moved to (354, 267)
Screenshot: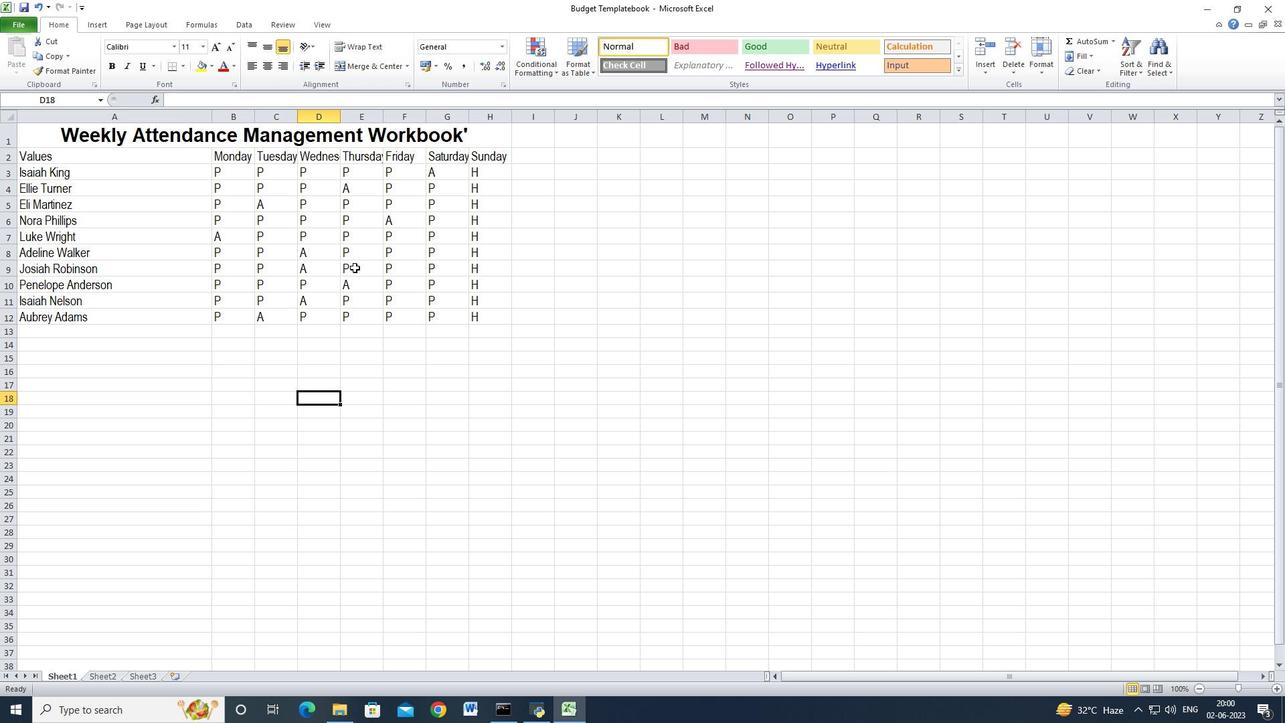 
